 Task: In the  document Selfcareletter.epub Change font size of watermark '123' and place the watermark  'Diagonally '. Insert footer and write ww.ramsons.com
Action: Mouse moved to (233, 376)
Screenshot: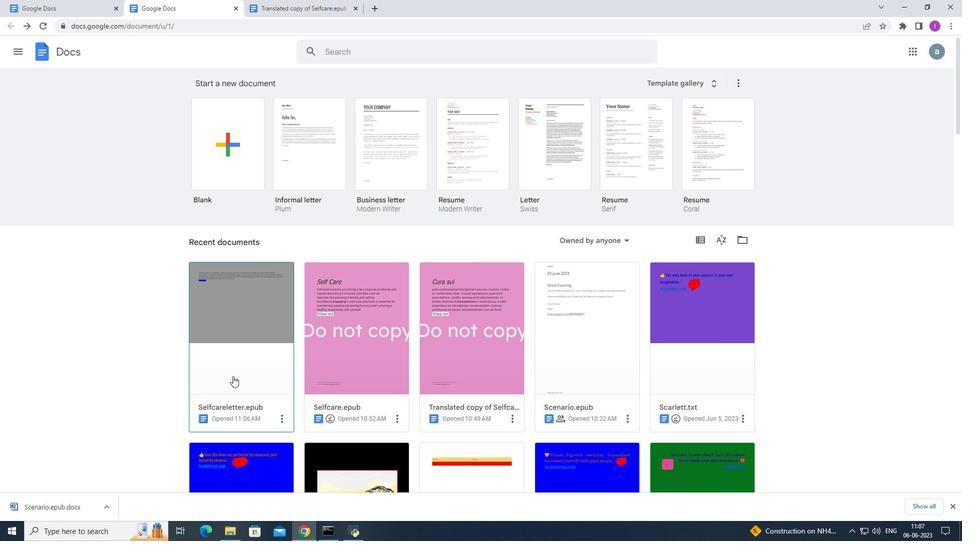 
Action: Mouse pressed left at (233, 376)
Screenshot: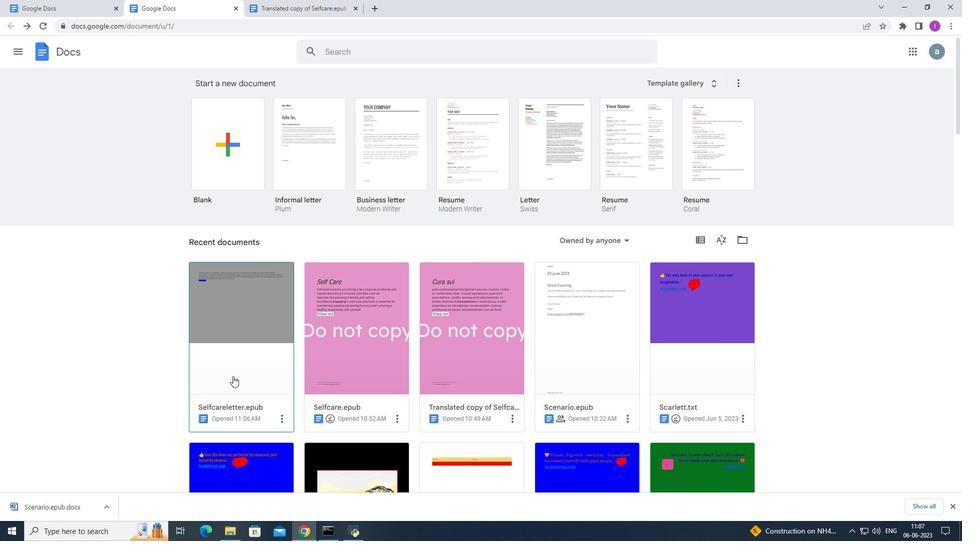 
Action: Mouse moved to (93, 58)
Screenshot: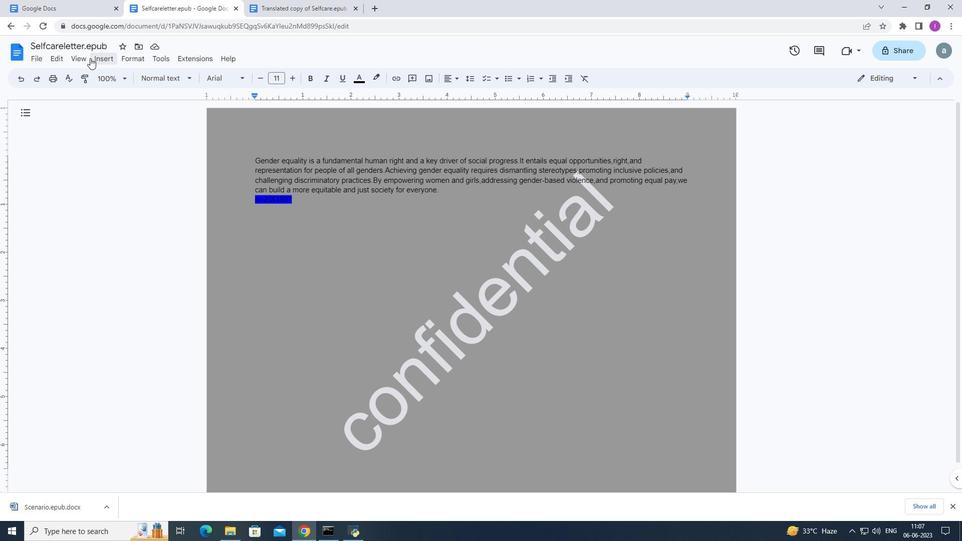 
Action: Mouse pressed left at (93, 58)
Screenshot: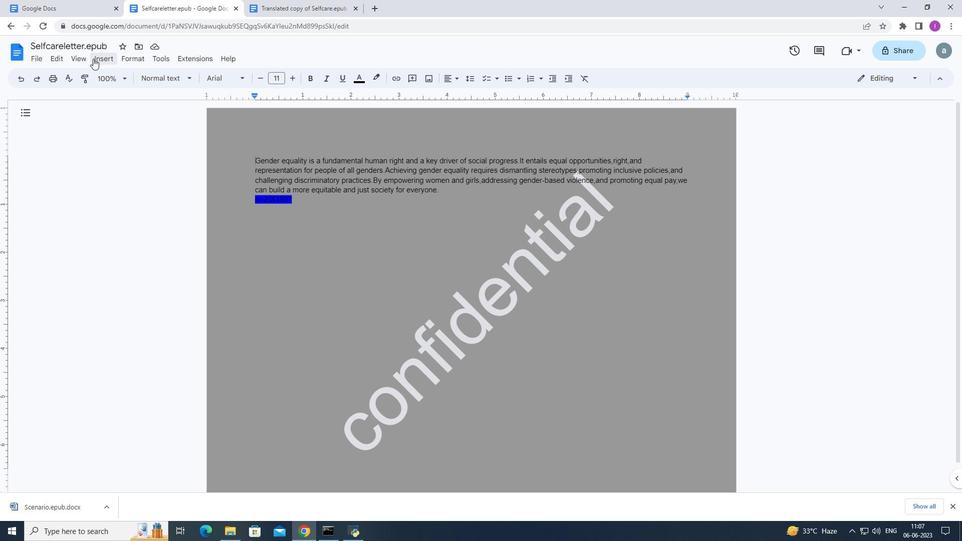 
Action: Mouse moved to (133, 295)
Screenshot: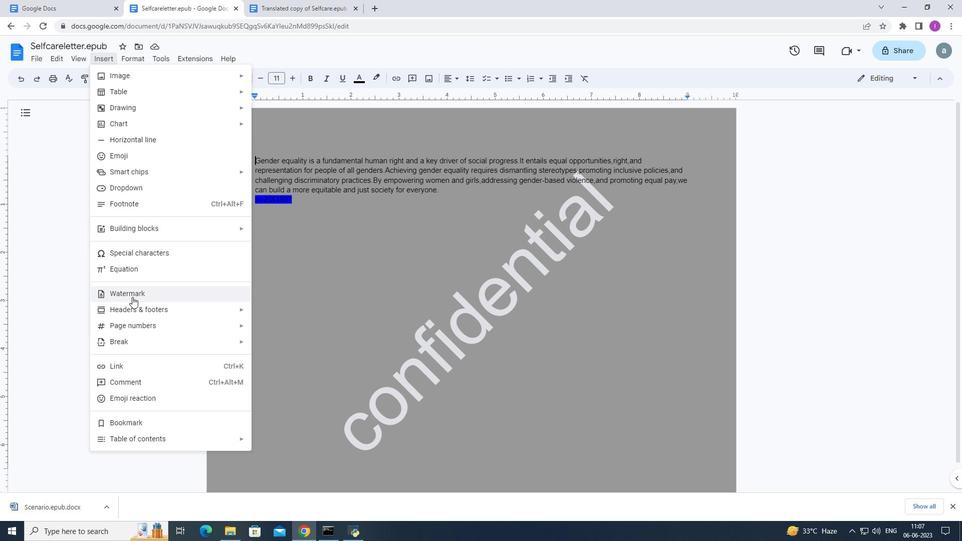 
Action: Mouse pressed left at (133, 295)
Screenshot: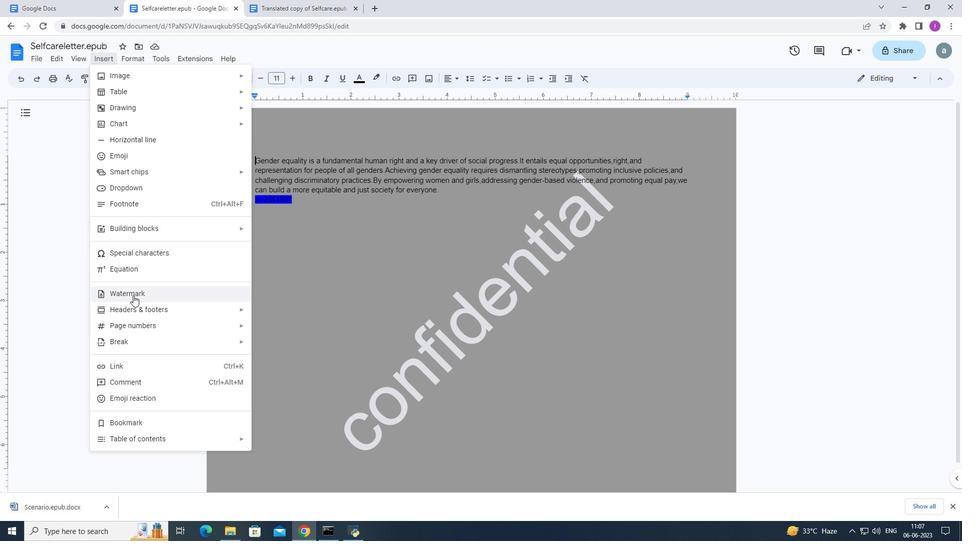 
Action: Mouse moved to (854, 209)
Screenshot: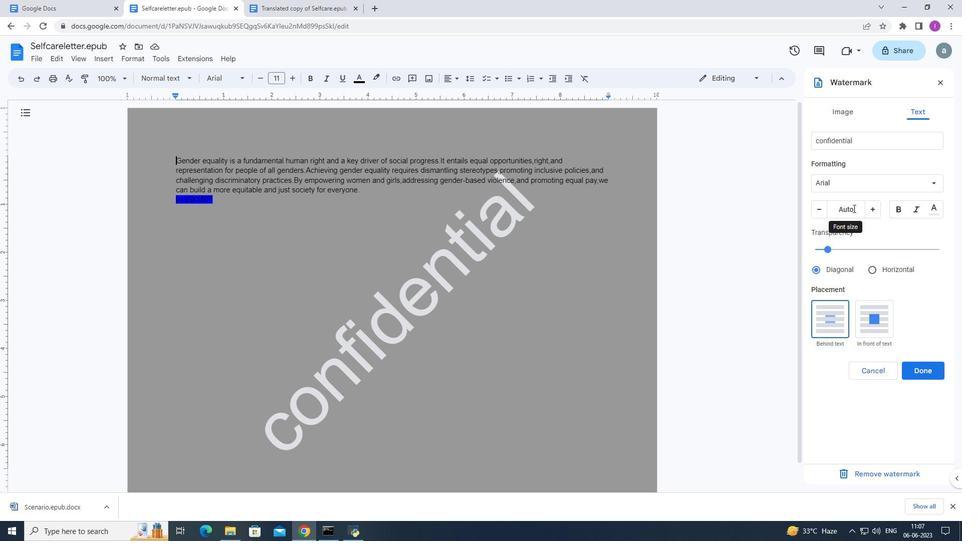 
Action: Mouse pressed left at (854, 209)
Screenshot: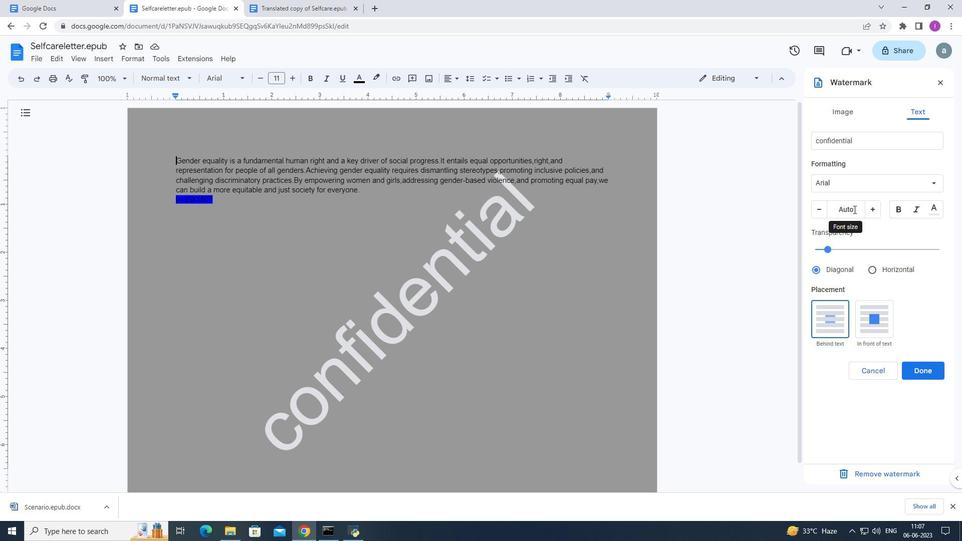 
Action: Mouse moved to (827, 214)
Screenshot: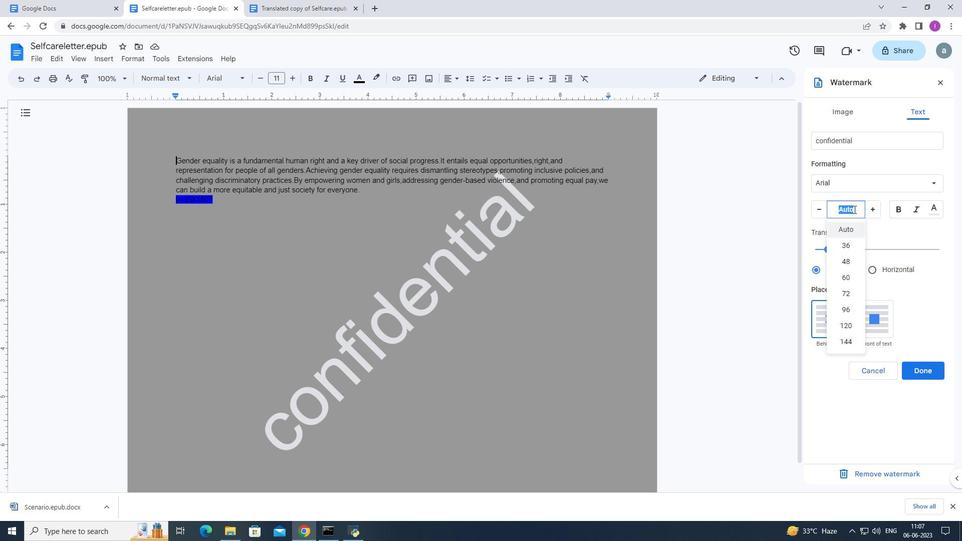 
Action: Mouse pressed left at (827, 214)
Screenshot: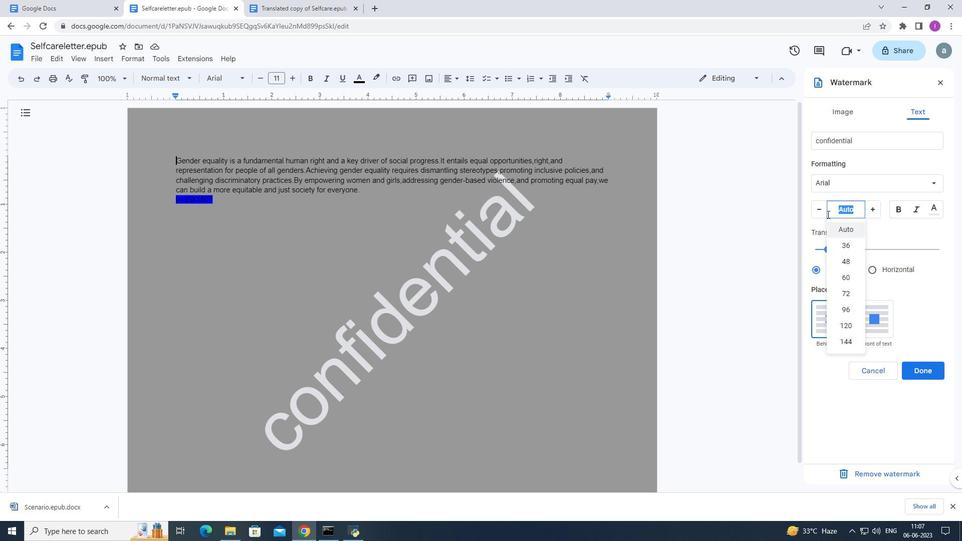 
Action: Mouse moved to (859, 210)
Screenshot: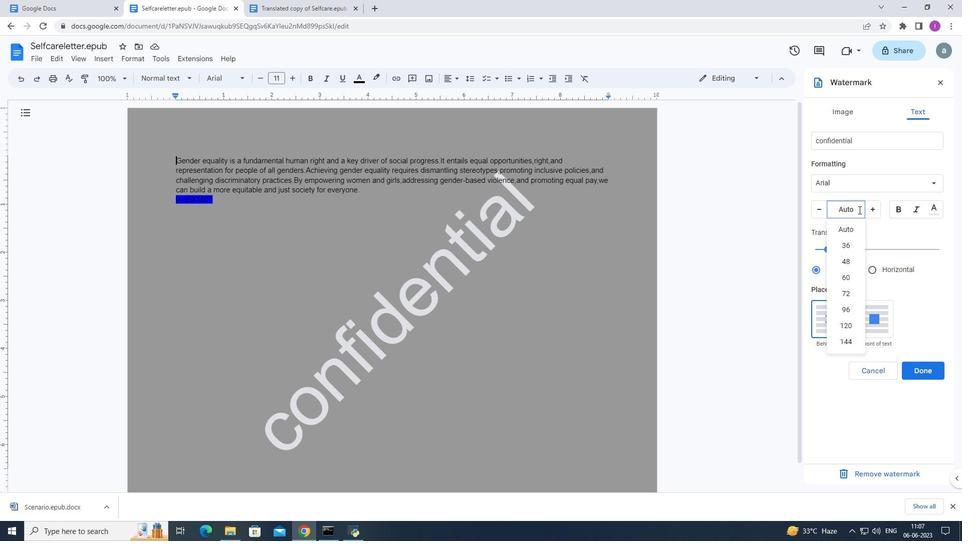 
Action: Mouse pressed left at (859, 210)
Screenshot: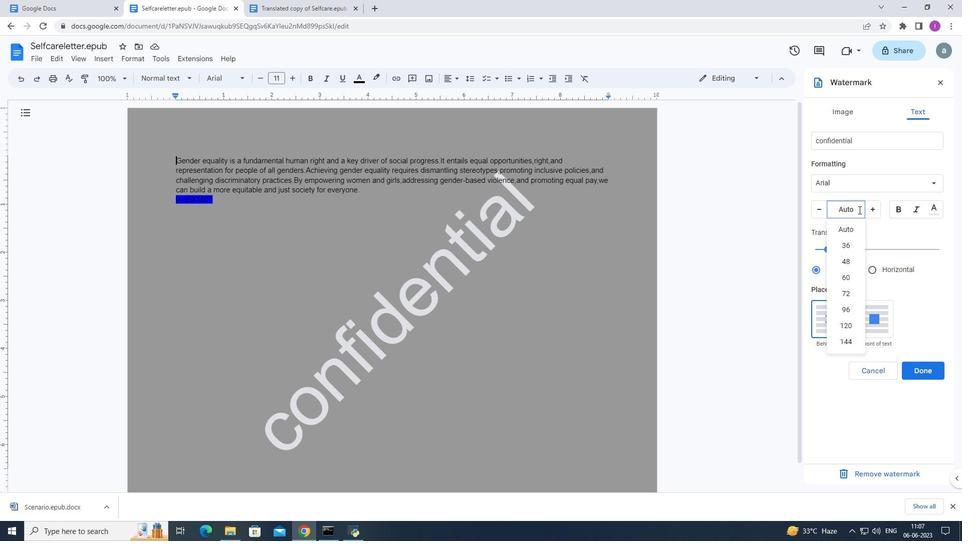 
Action: Mouse moved to (860, 209)
Screenshot: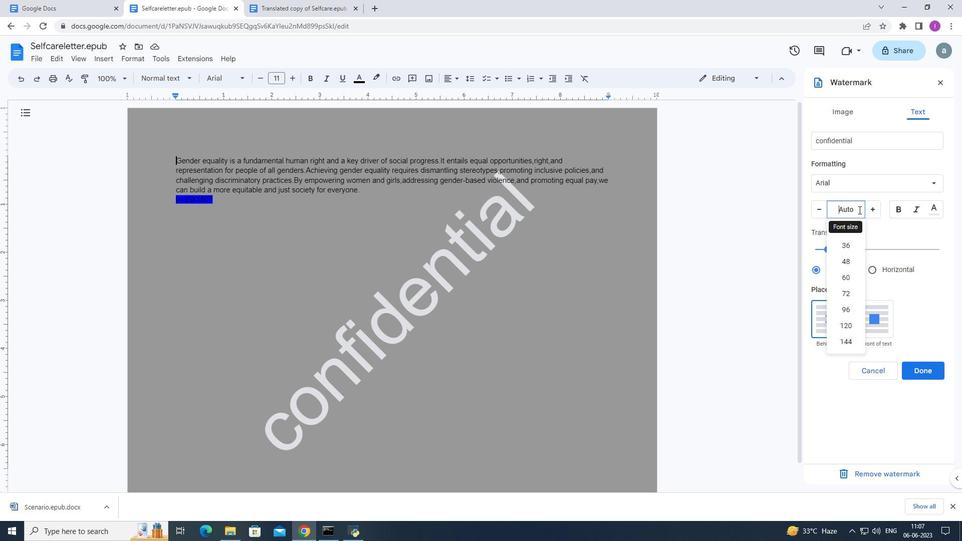 
Action: Mouse pressed left at (860, 209)
Screenshot: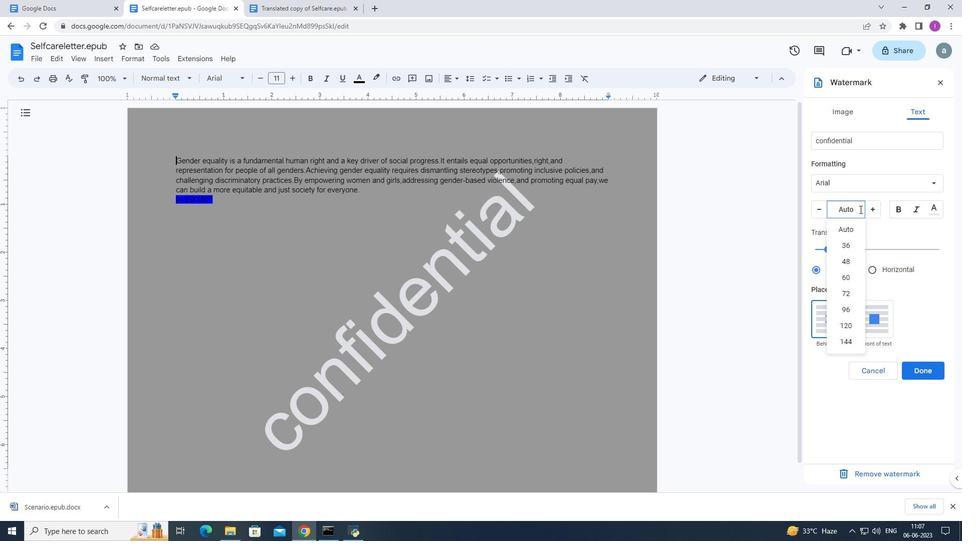 
Action: Mouse moved to (834, 220)
Screenshot: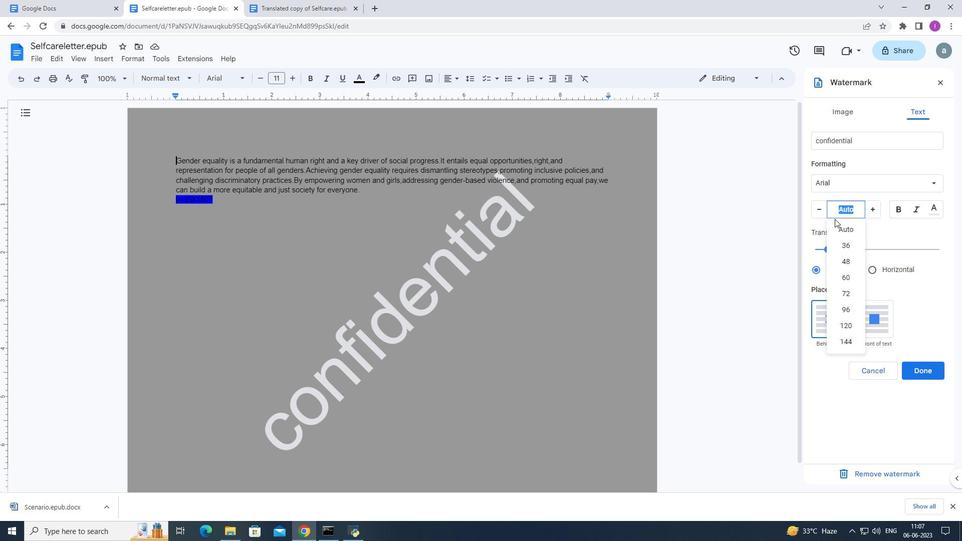 
Action: Key pressed 123
Screenshot: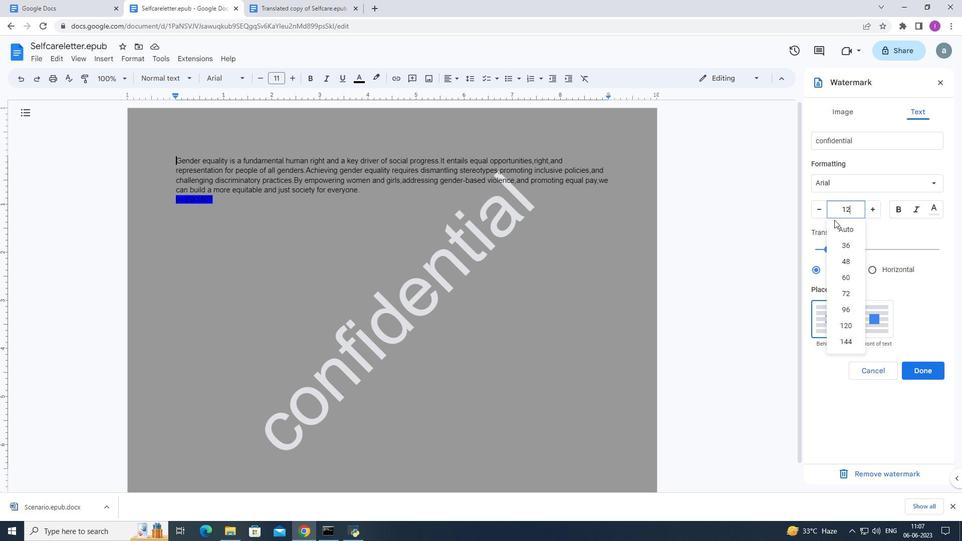 
Action: Mouse moved to (832, 221)
Screenshot: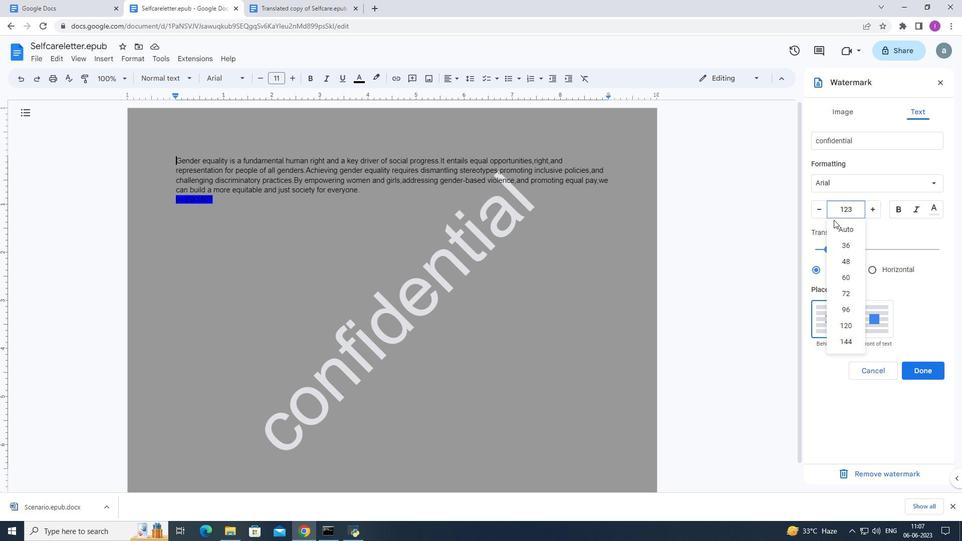 
Action: Key pressed <Key.enter>
Screenshot: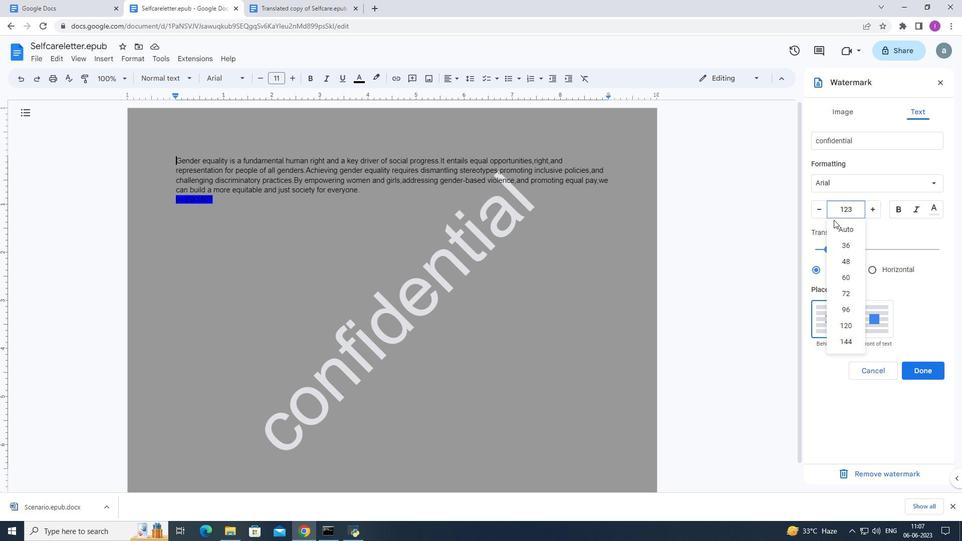 
Action: Mouse moved to (861, 214)
Screenshot: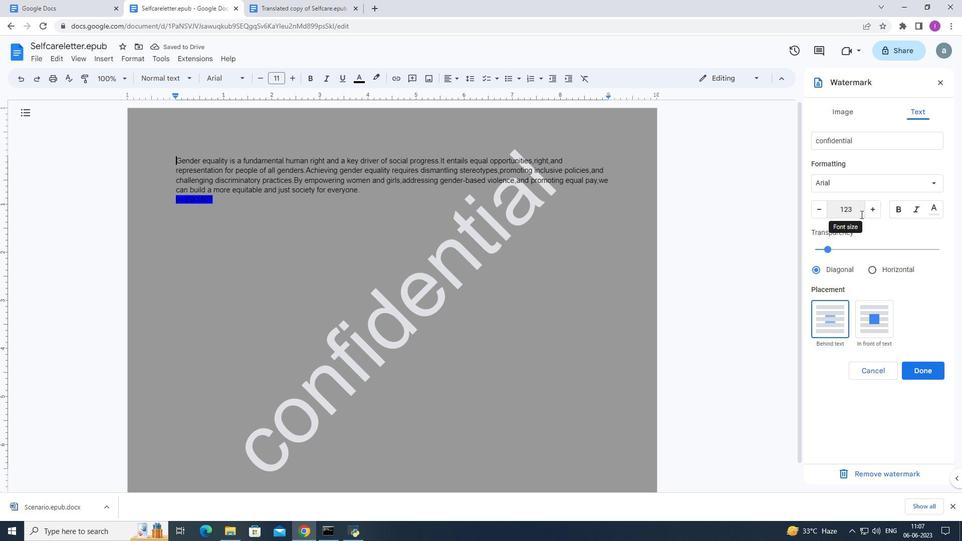 
Action: Mouse pressed left at (861, 214)
Screenshot: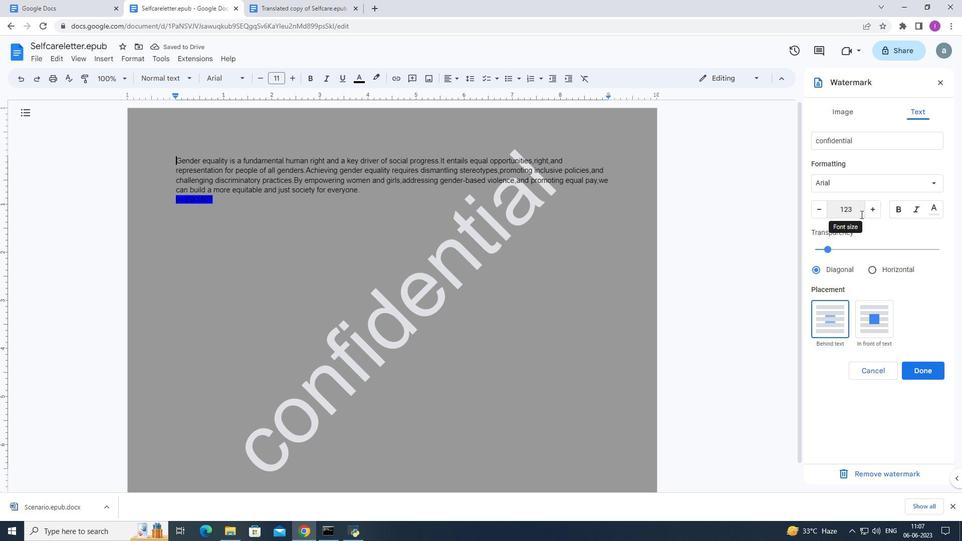 
Action: Mouse moved to (861, 214)
Screenshot: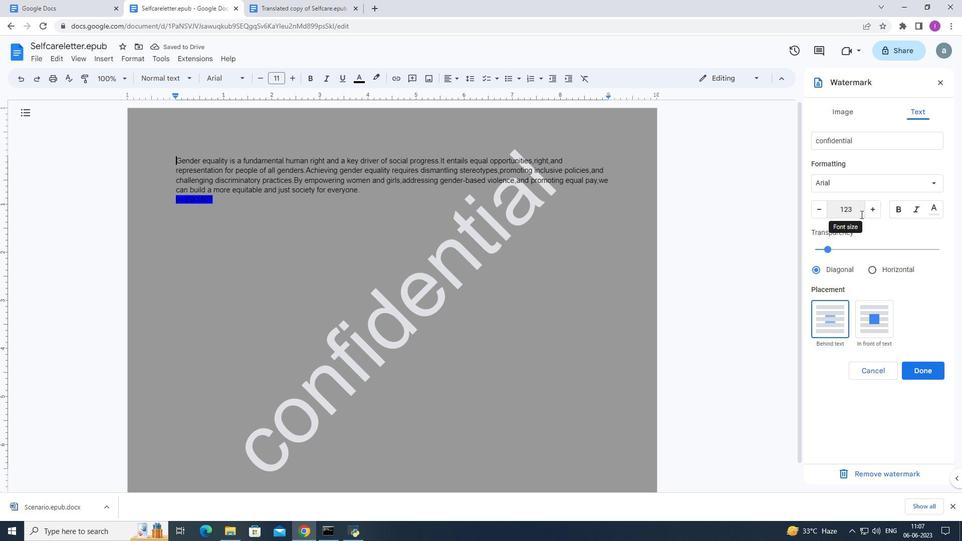 
Action: Key pressed <Key.enter>
Screenshot: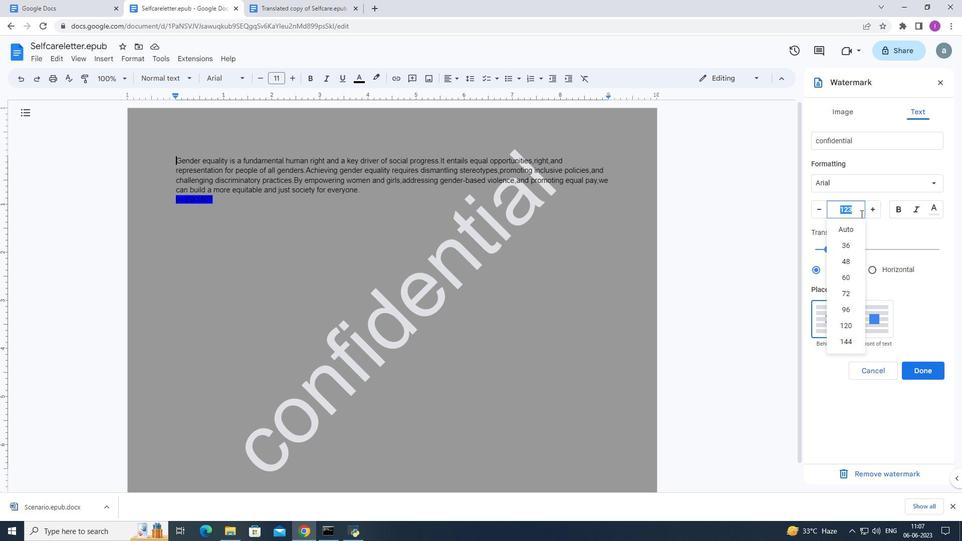 
Action: Mouse moved to (833, 270)
Screenshot: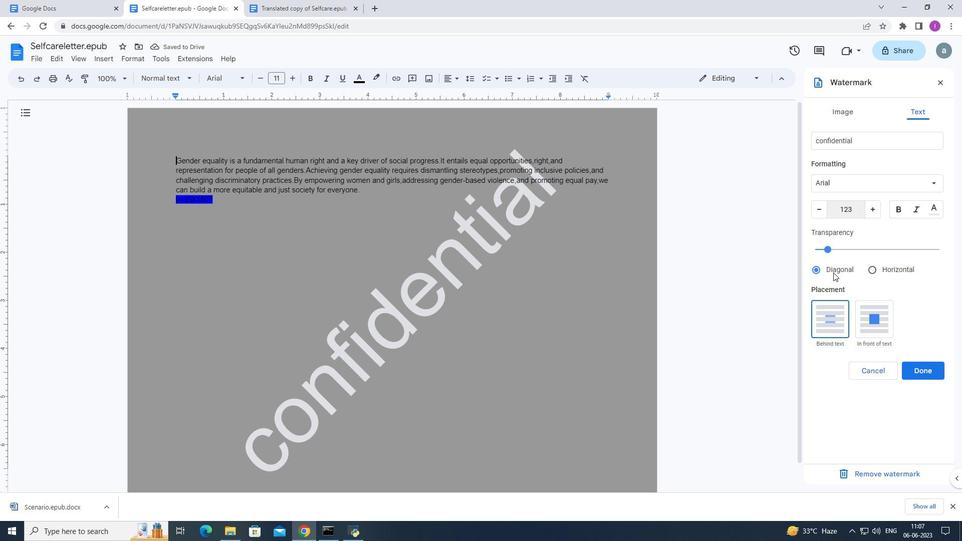 
Action: Mouse pressed left at (833, 270)
Screenshot: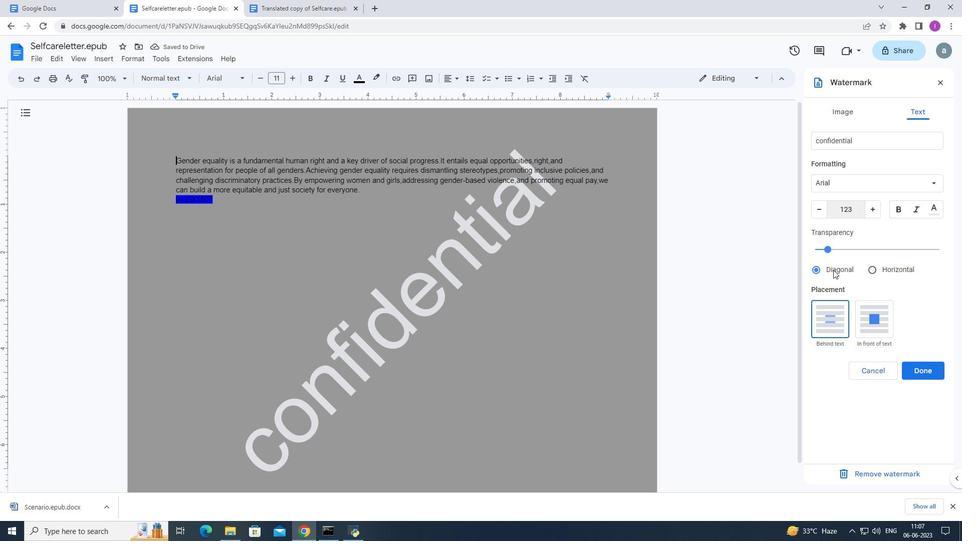 
Action: Mouse moved to (910, 365)
Screenshot: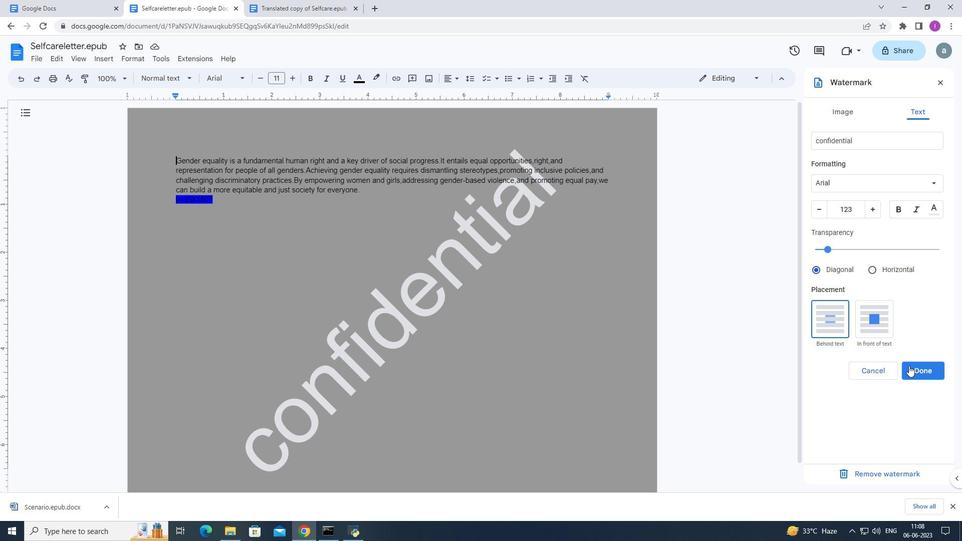 
Action: Mouse pressed left at (910, 365)
Screenshot: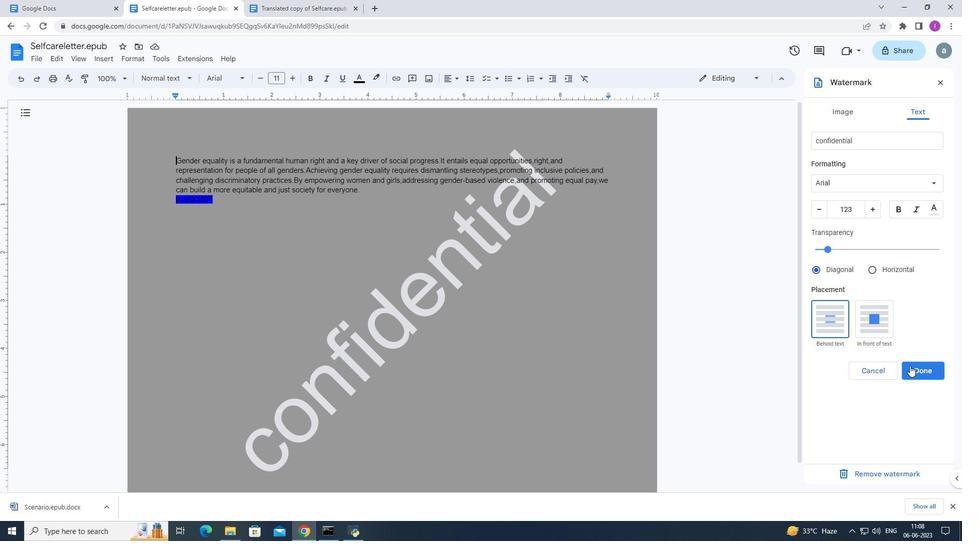 
Action: Mouse moved to (113, 55)
Screenshot: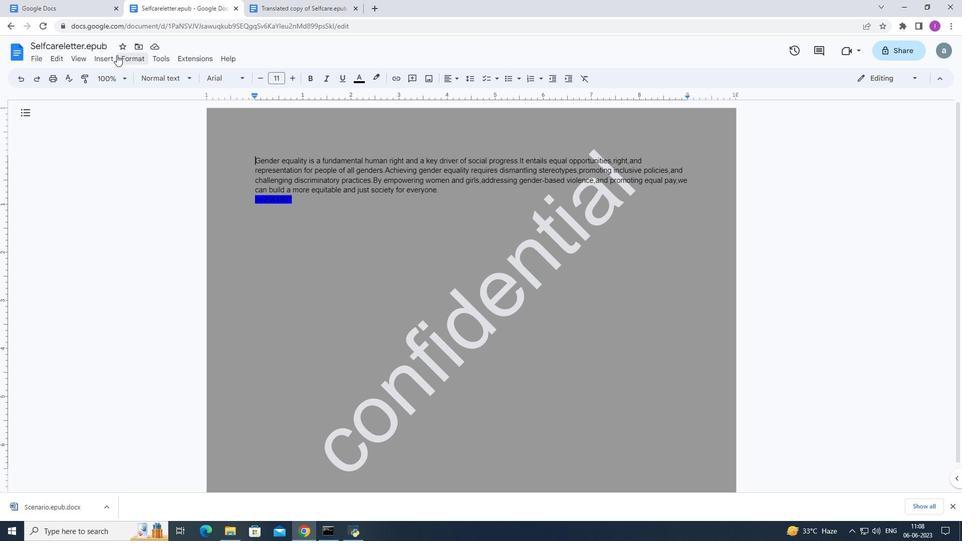 
Action: Mouse pressed left at (113, 55)
Screenshot: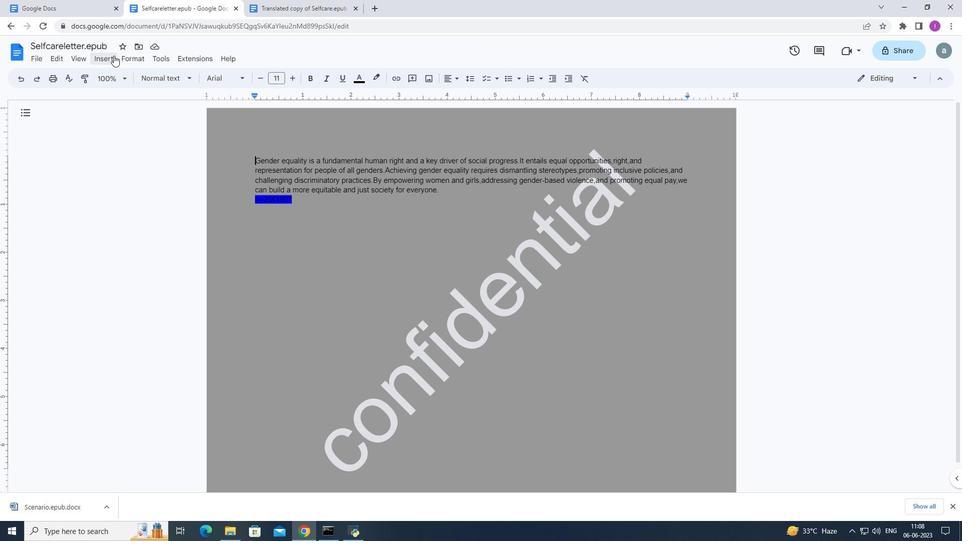 
Action: Mouse moved to (260, 329)
Screenshot: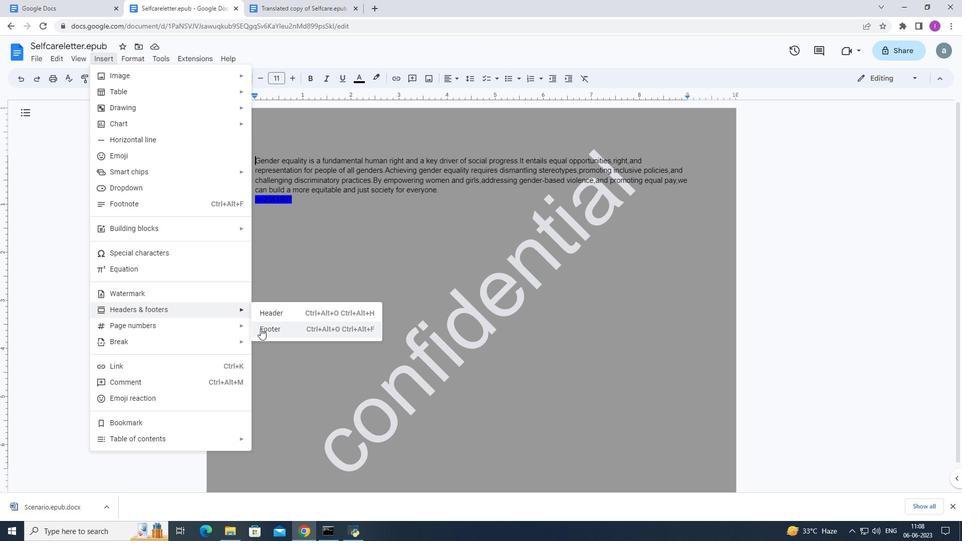 
Action: Mouse pressed left at (260, 329)
Screenshot: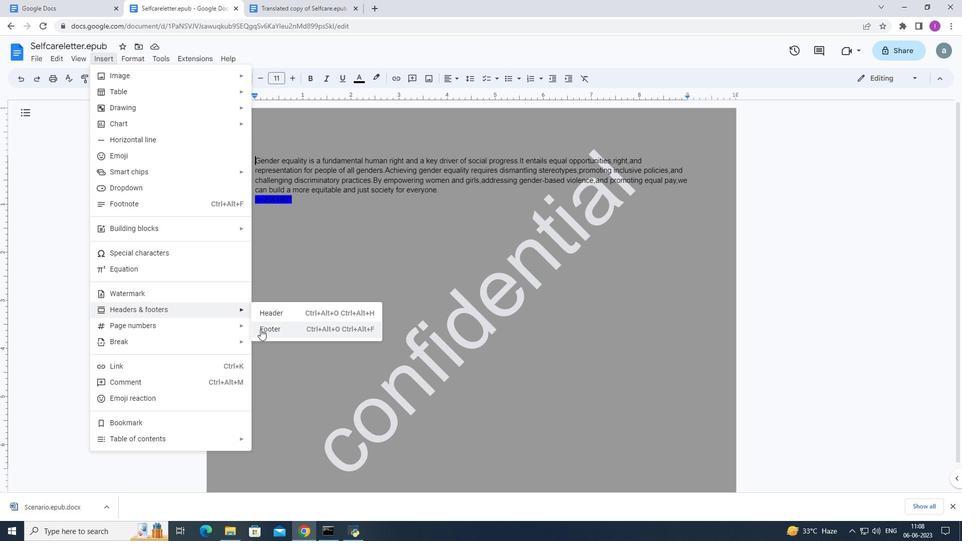
Action: Mouse pressed left at (260, 329)
Screenshot: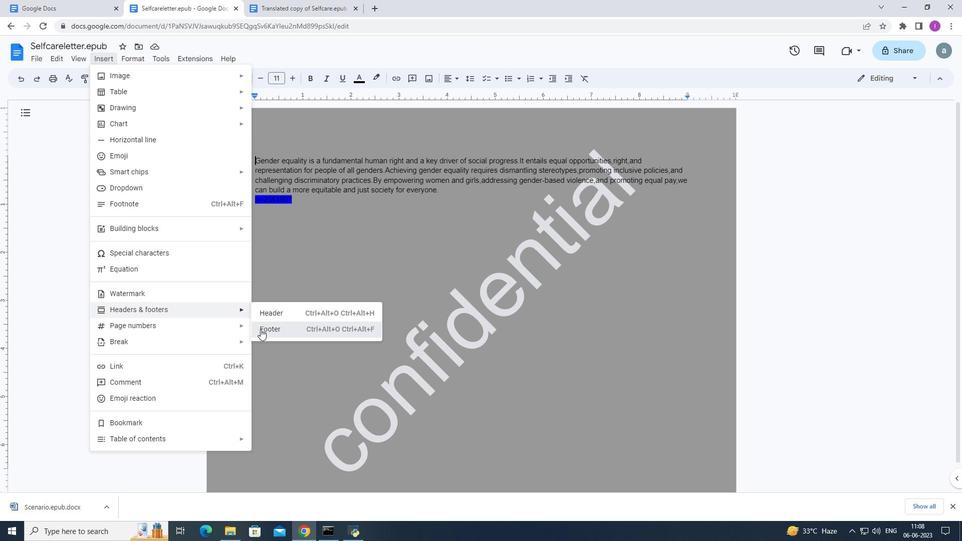 
Action: Mouse moved to (104, 59)
Screenshot: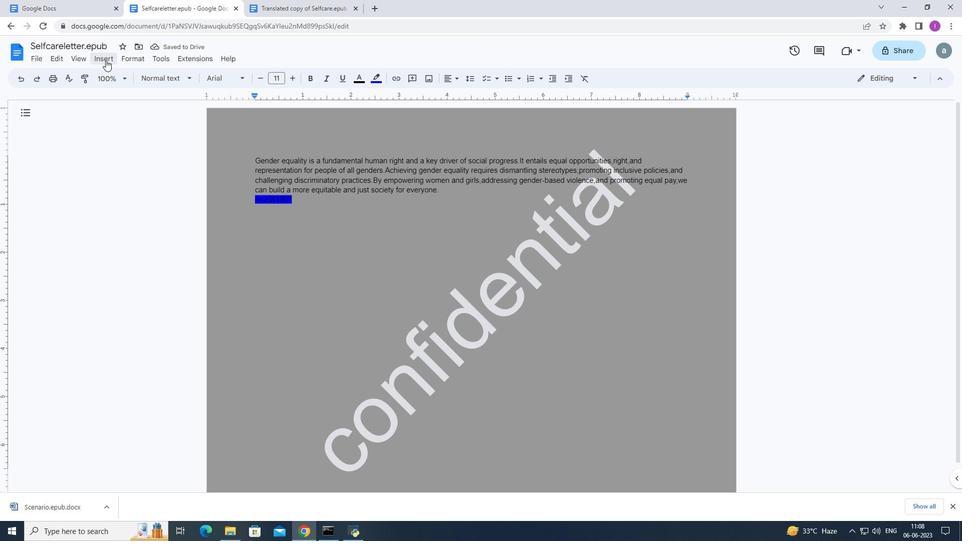 
Action: Mouse pressed left at (104, 59)
Screenshot: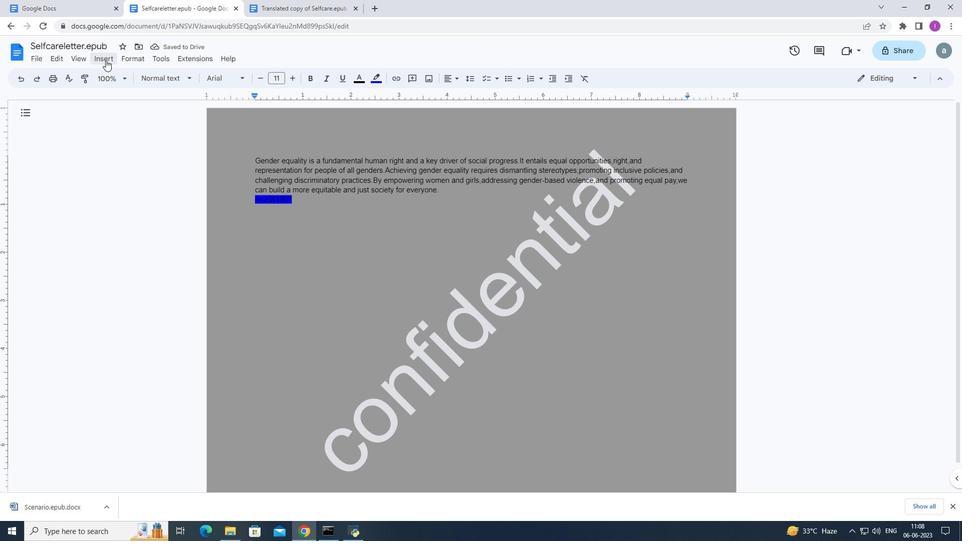 
Action: Mouse moved to (273, 333)
Screenshot: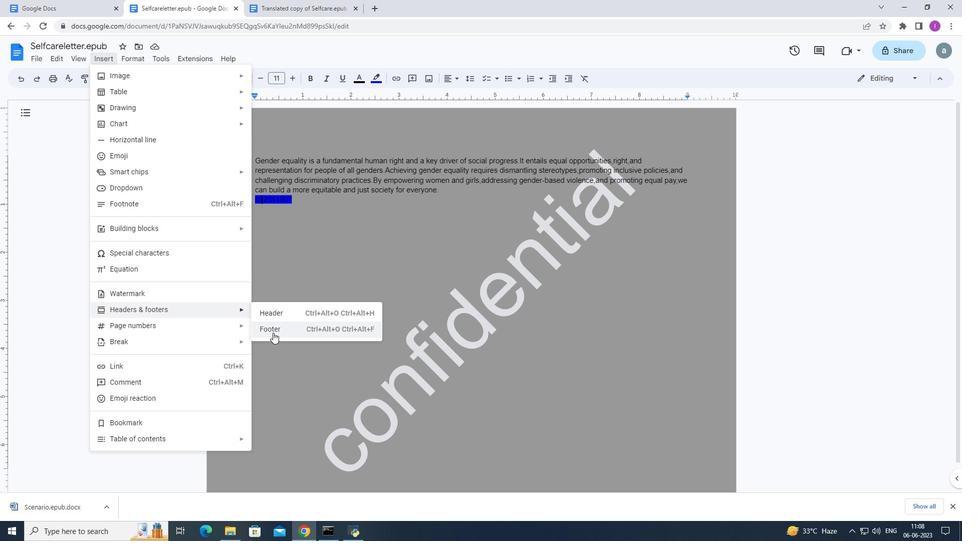 
Action: Mouse pressed left at (273, 333)
Screenshot: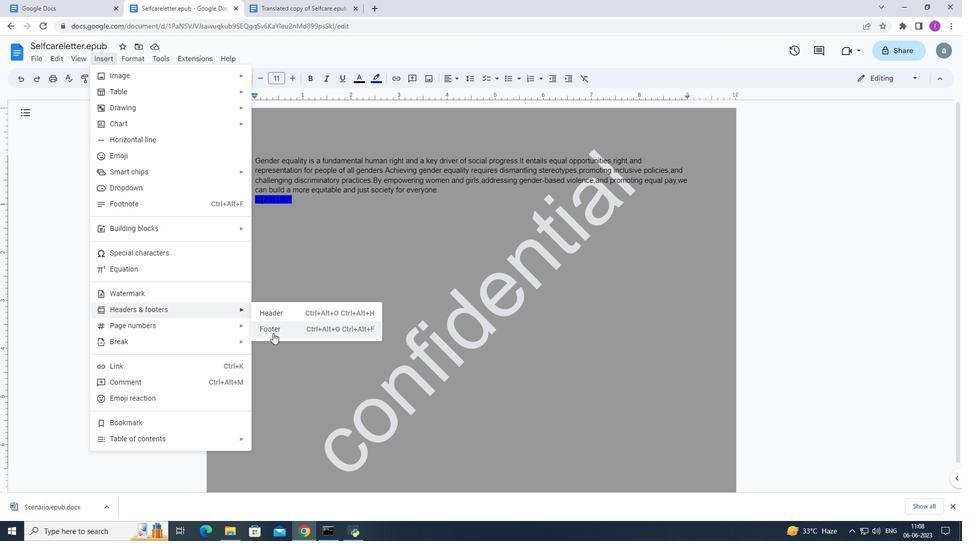 
Action: Mouse moved to (304, 350)
Screenshot: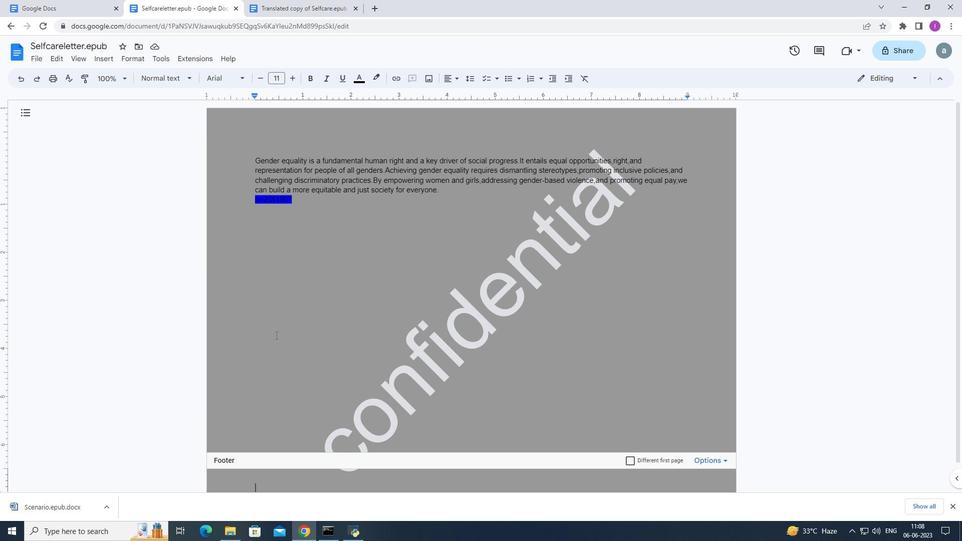 
Action: Mouse scrolled (304, 350) with delta (0, 0)
Screenshot: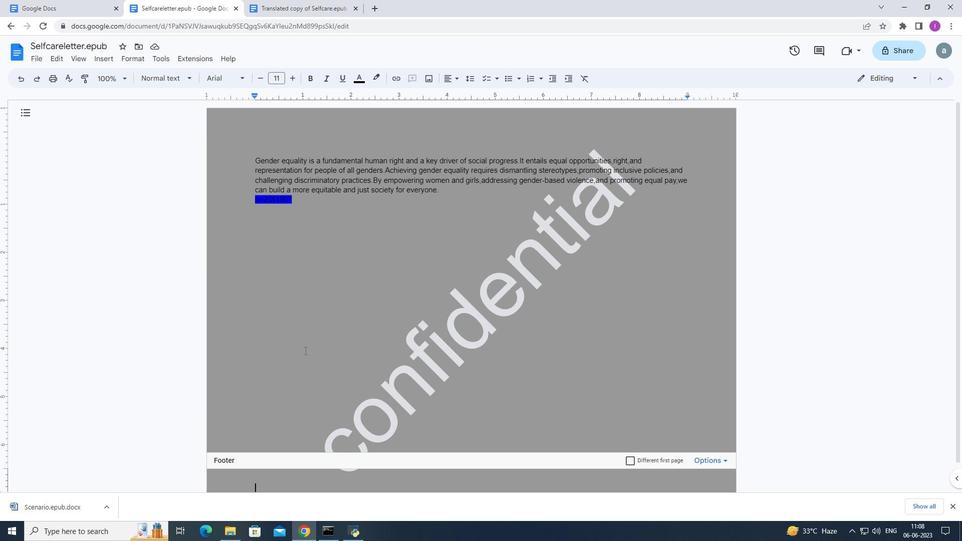 
Action: Mouse scrolled (304, 350) with delta (0, 0)
Screenshot: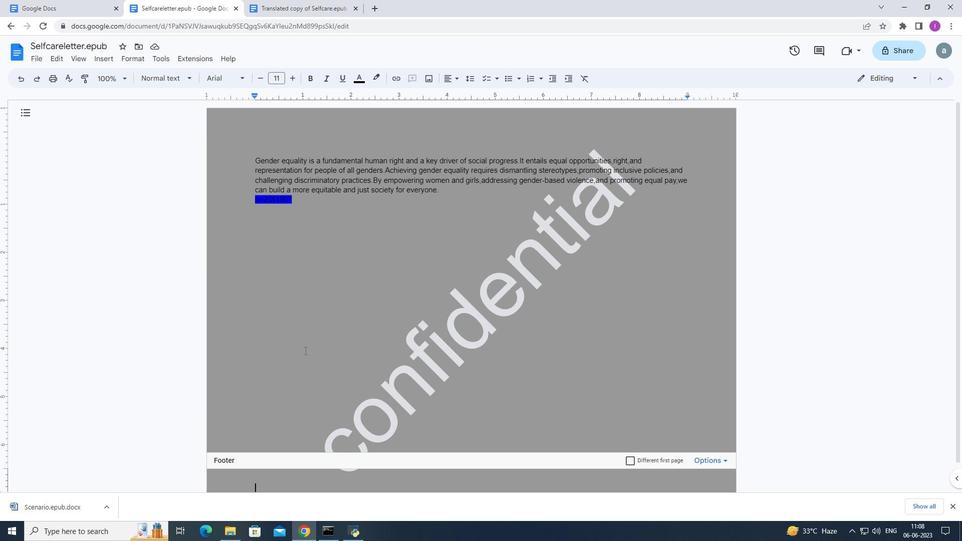
Action: Mouse scrolled (304, 350) with delta (0, 0)
Screenshot: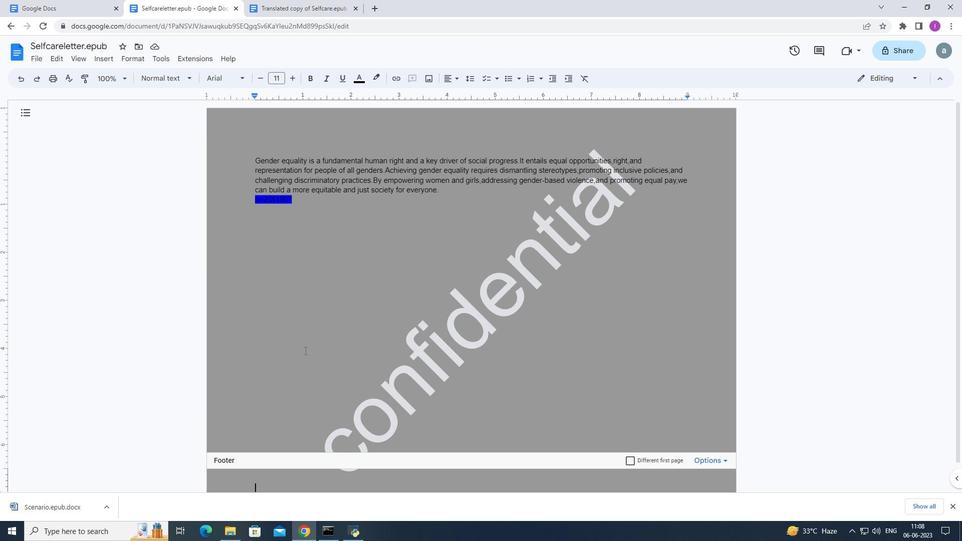 
Action: Mouse moved to (397, 318)
Screenshot: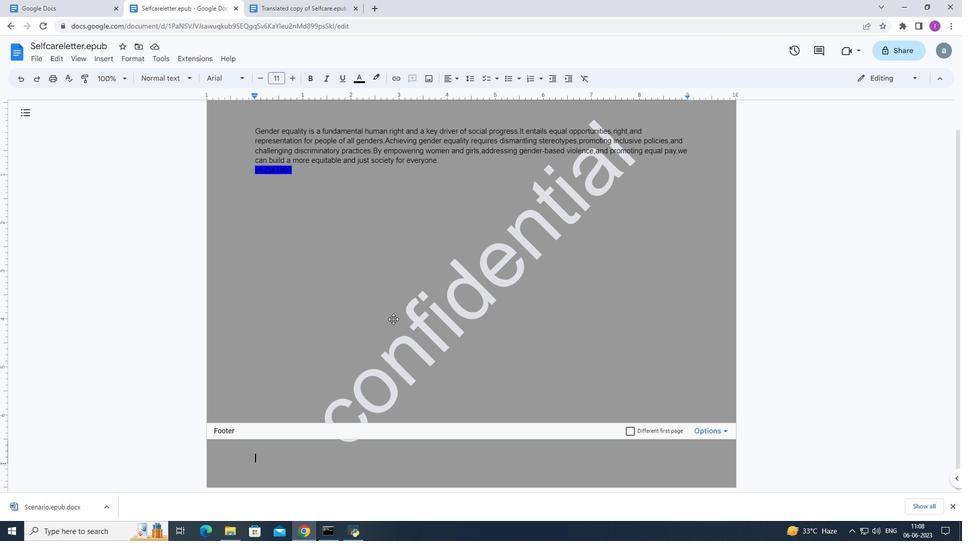 
Action: Key pressed www.ramsons.com
Screenshot: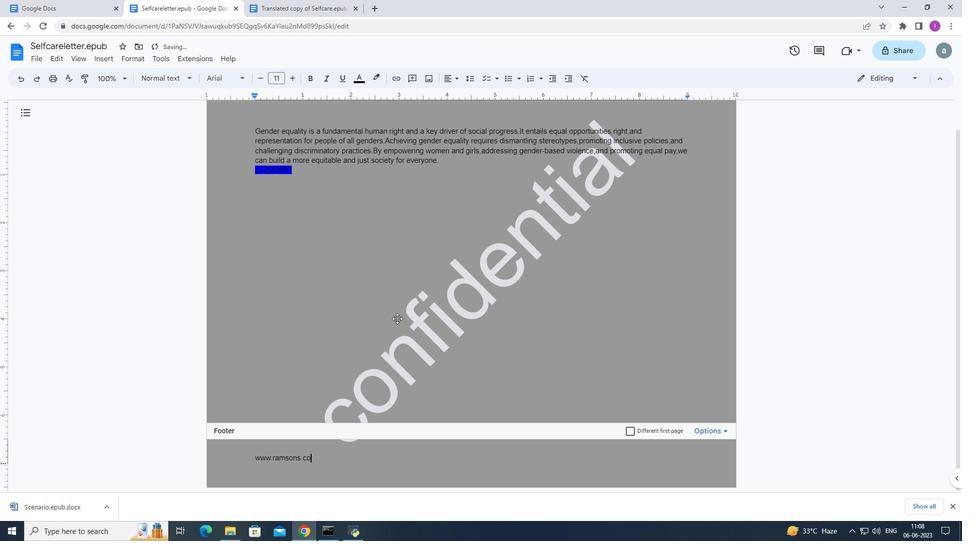 
Action: Mouse moved to (141, 331)
Screenshot: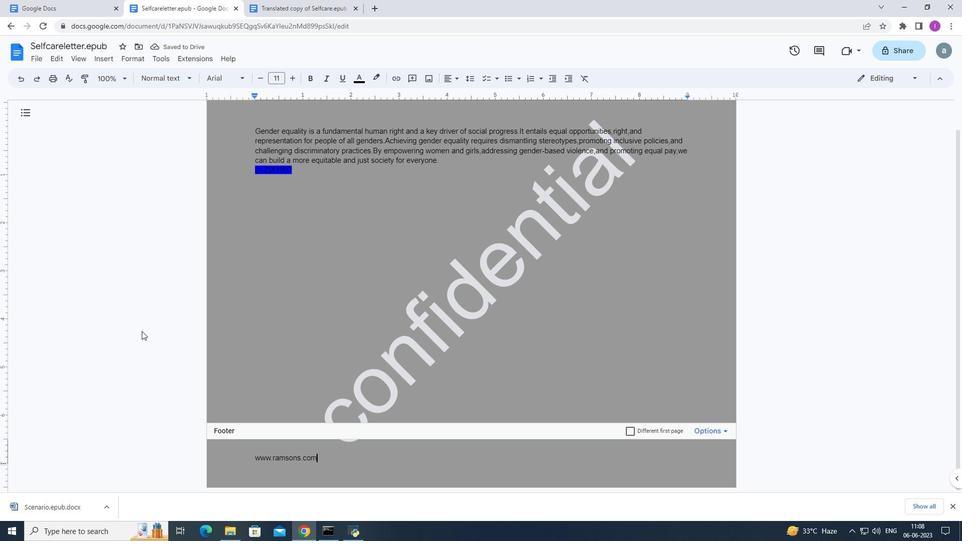 
Action: Mouse pressed left at (141, 331)
Screenshot: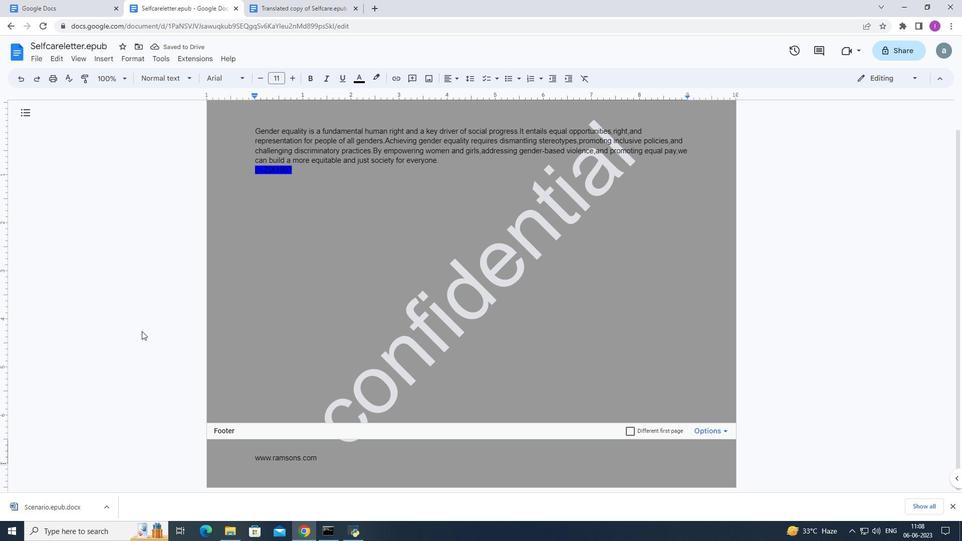 
Action: Mouse moved to (145, 334)
Screenshot: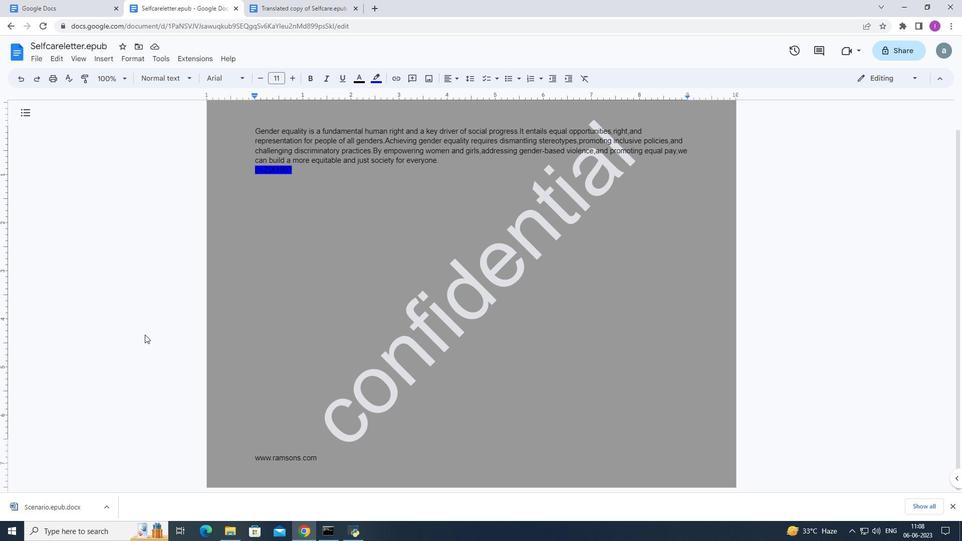 
